 Task: Create a schedule automation trigger every 2 weeks on thursday at 01:00 PM starting onApril 1, 2022.
Action: Mouse moved to (899, 265)
Screenshot: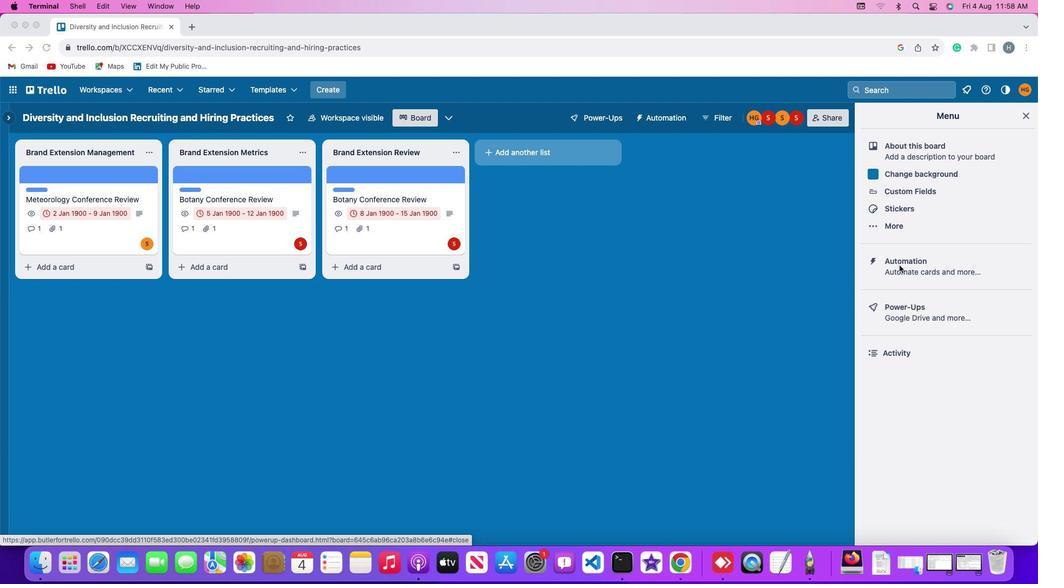 
Action: Mouse pressed left at (899, 265)
Screenshot: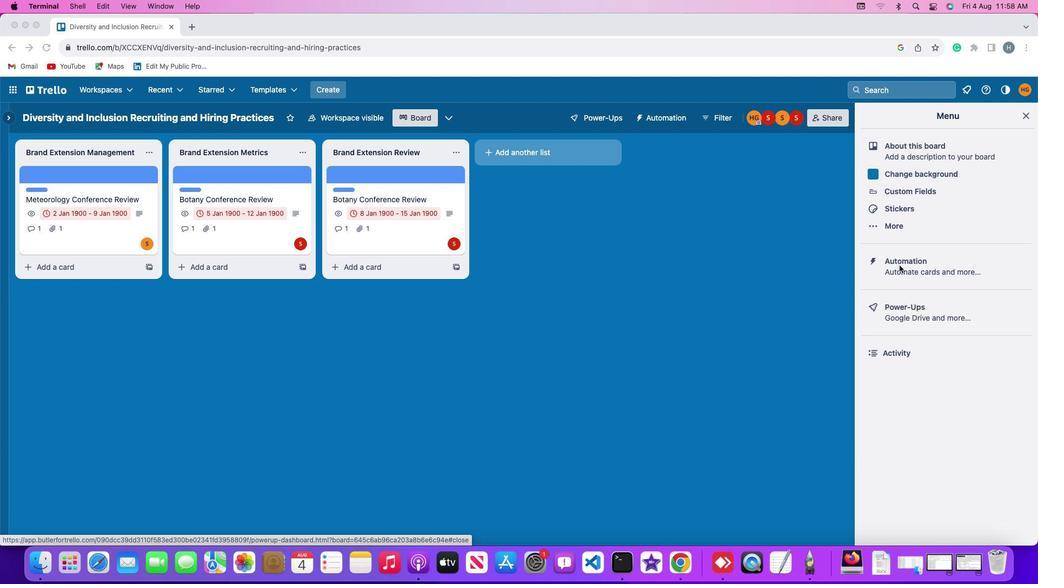 
Action: Mouse moved to (906, 265)
Screenshot: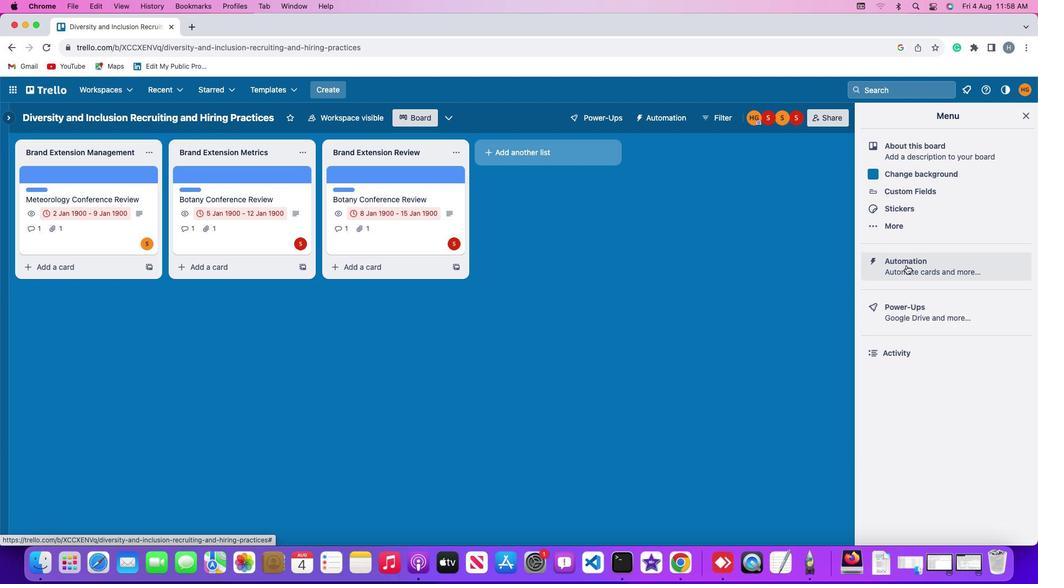
Action: Mouse pressed left at (906, 265)
Screenshot: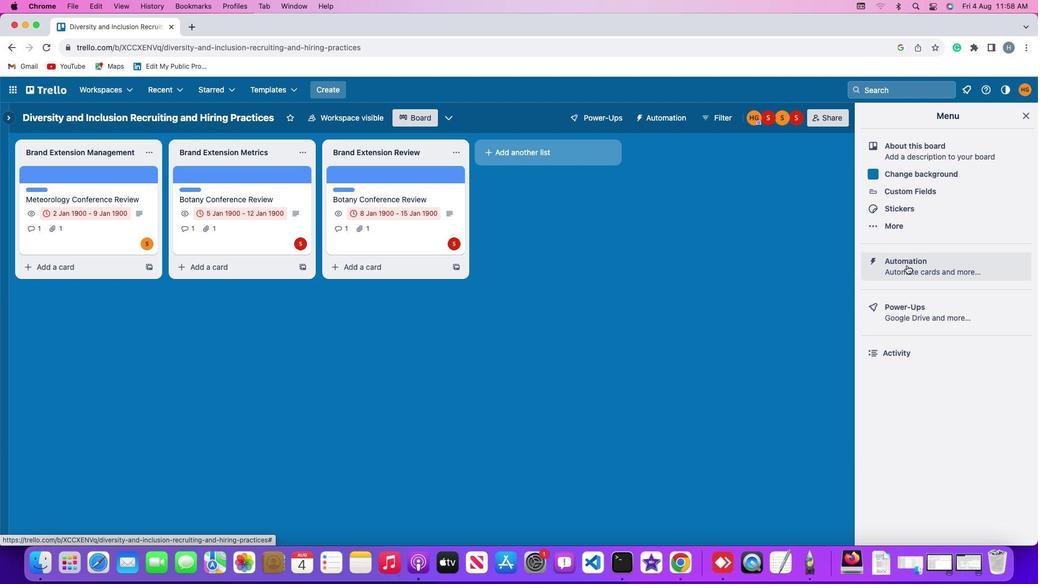 
Action: Mouse moved to (55, 230)
Screenshot: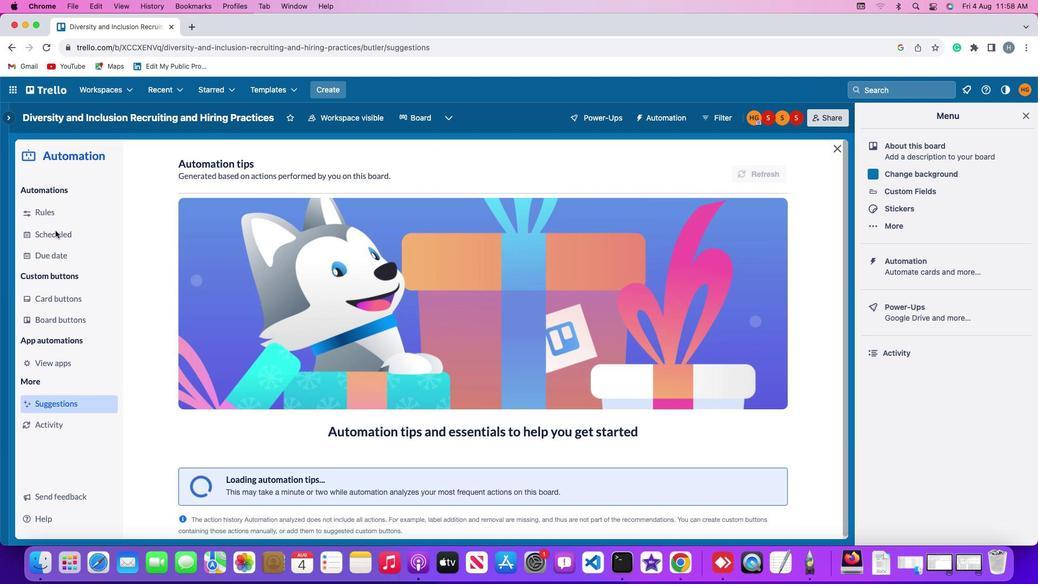 
Action: Mouse pressed left at (55, 230)
Screenshot: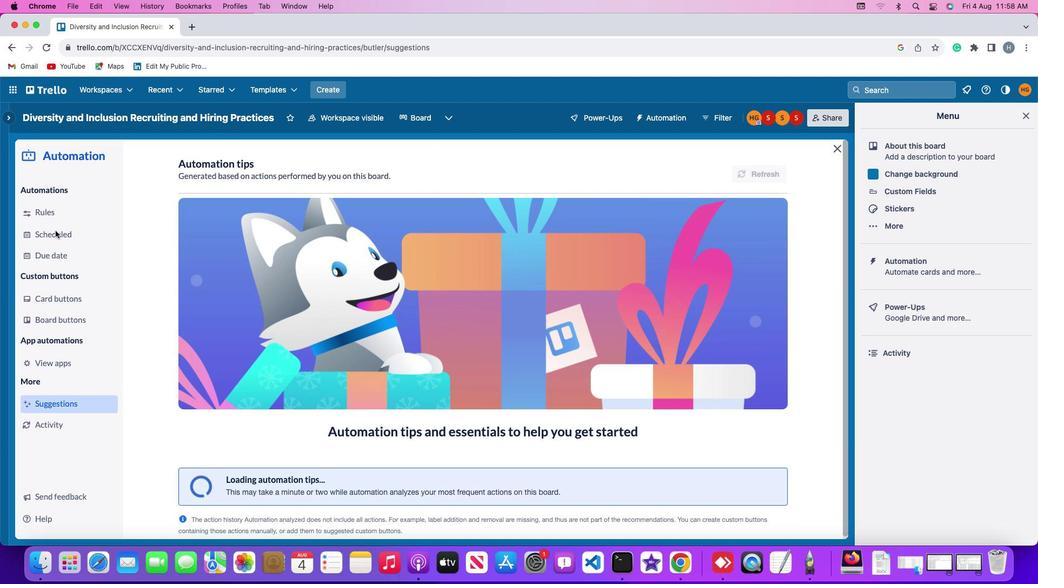 
Action: Mouse moved to (722, 166)
Screenshot: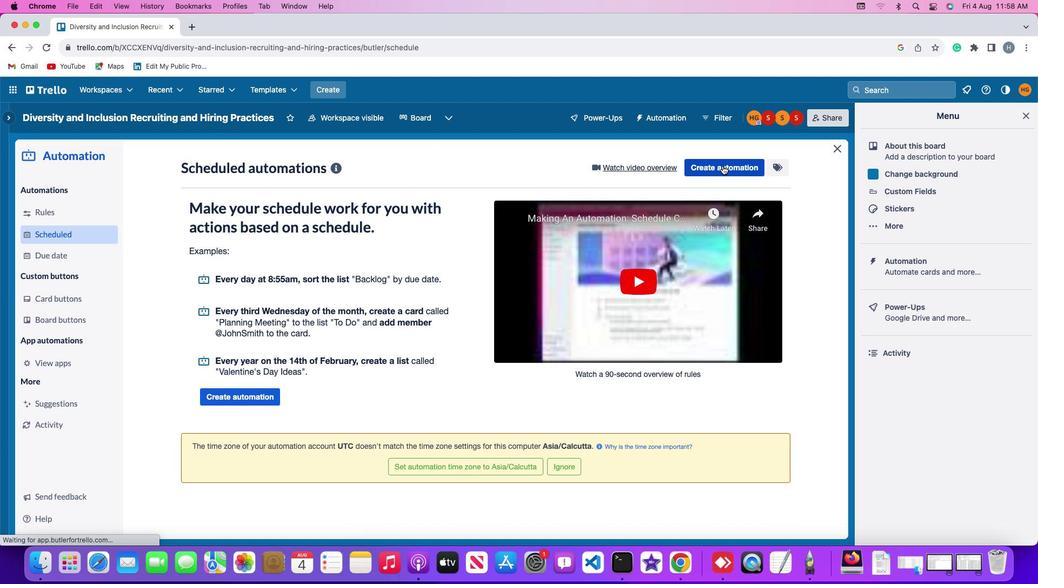 
Action: Mouse pressed left at (722, 166)
Screenshot: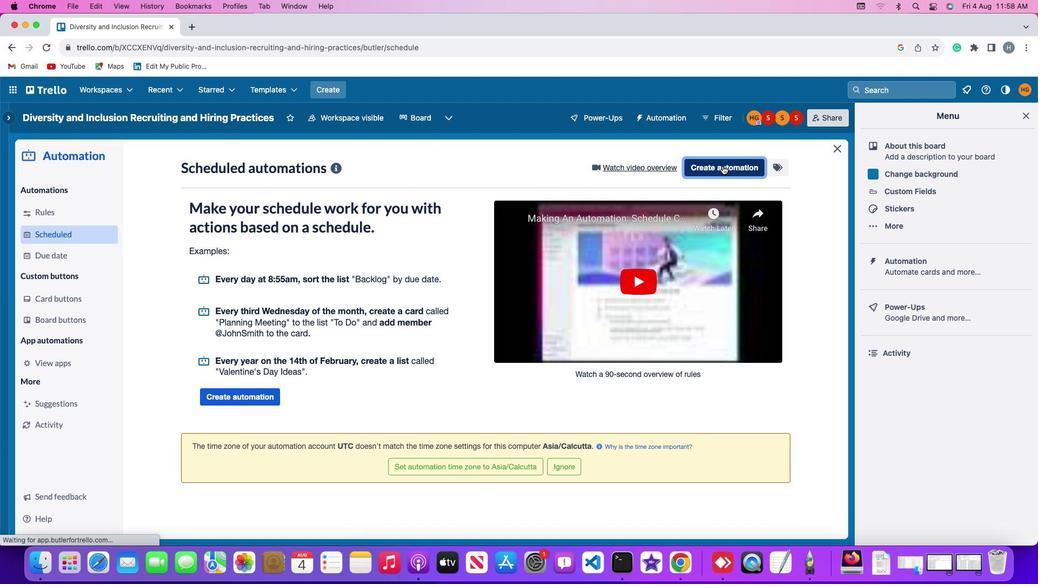 
Action: Mouse moved to (532, 274)
Screenshot: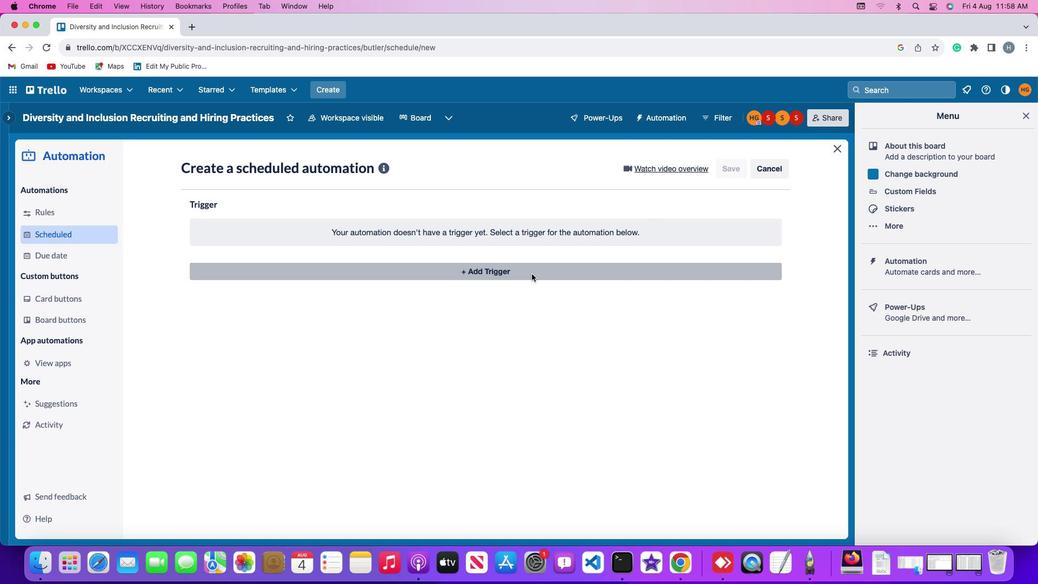 
Action: Mouse pressed left at (532, 274)
Screenshot: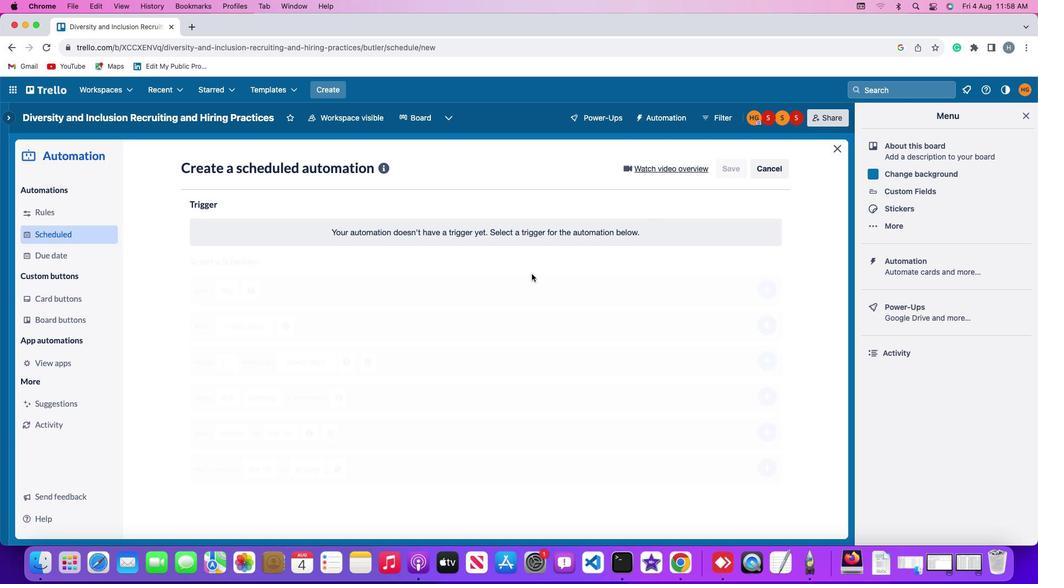 
Action: Mouse moved to (226, 379)
Screenshot: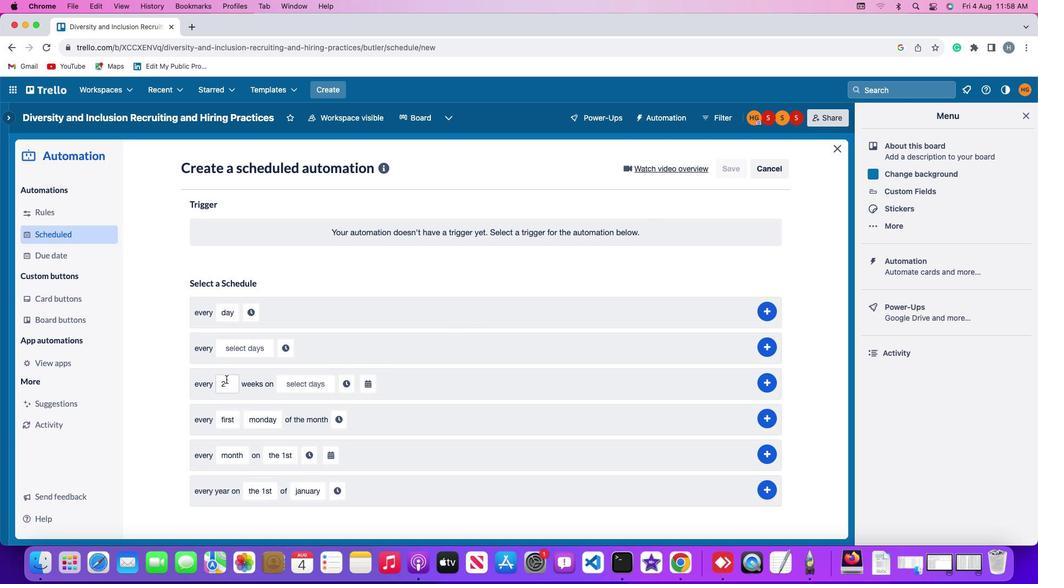 
Action: Mouse pressed left at (226, 379)
Screenshot: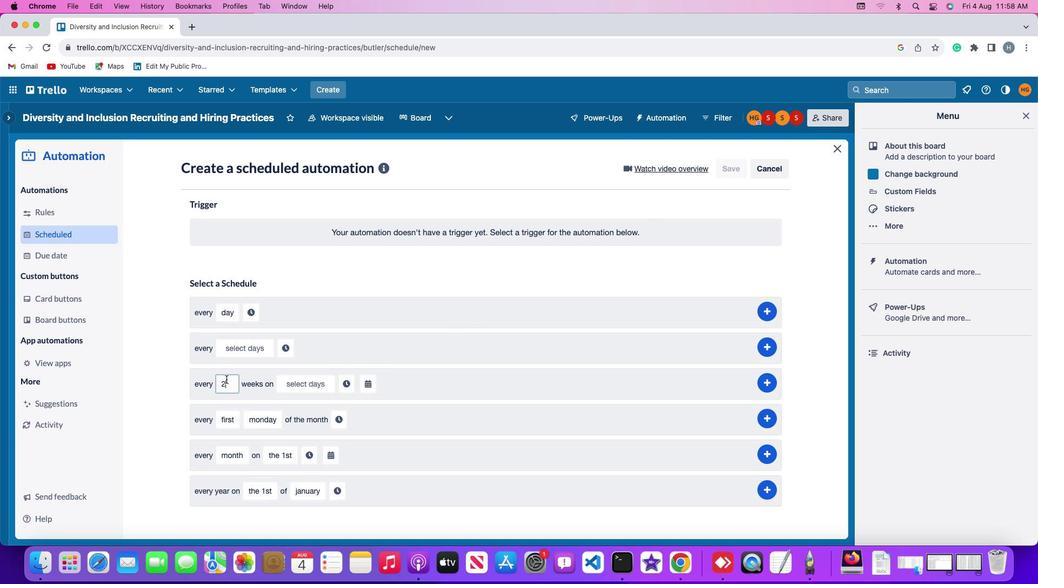 
Action: Mouse moved to (226, 379)
Screenshot: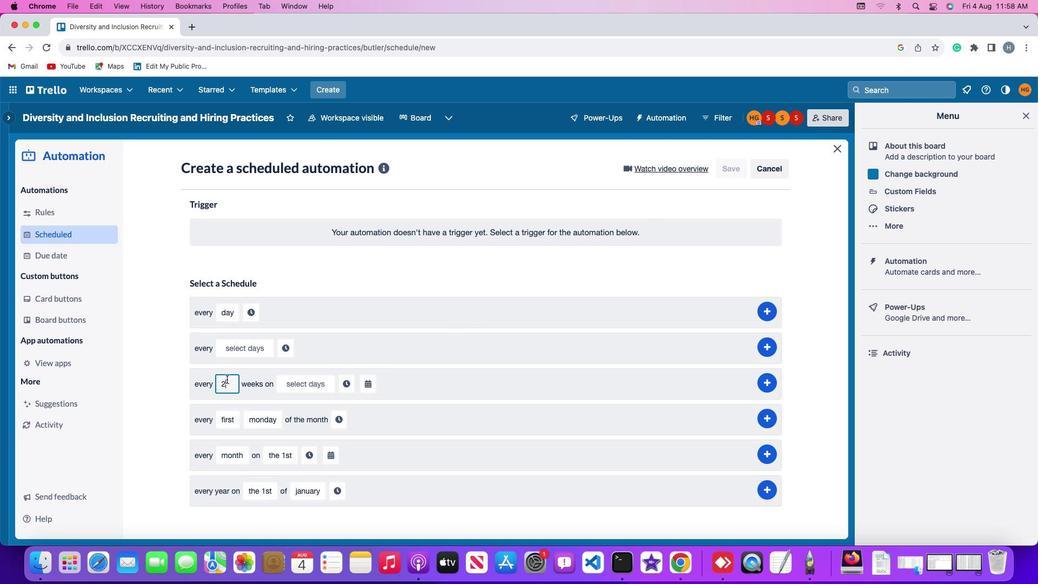 
Action: Key pressed Key.backspace'2'
Screenshot: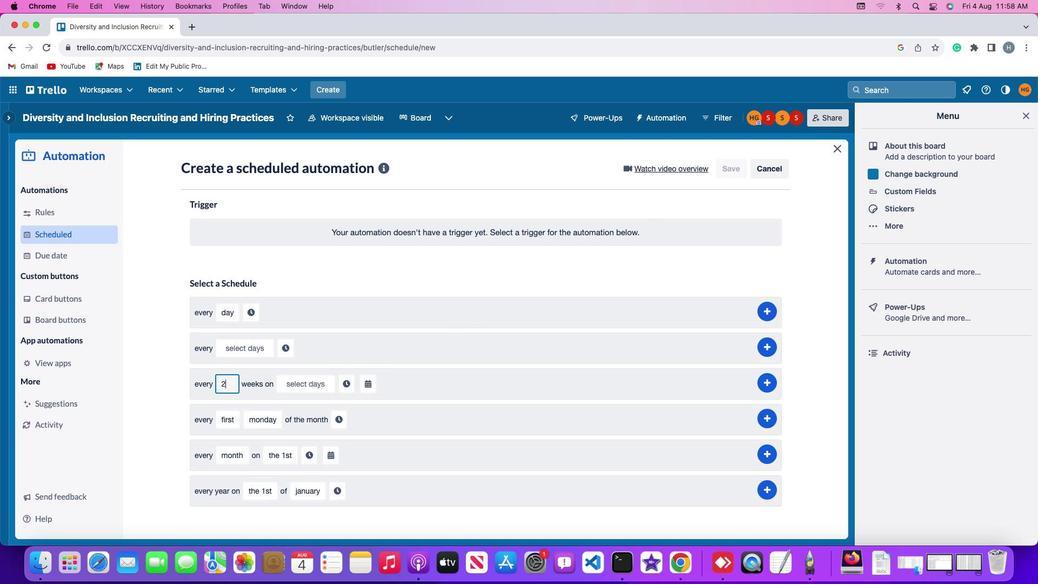 
Action: Mouse moved to (310, 294)
Screenshot: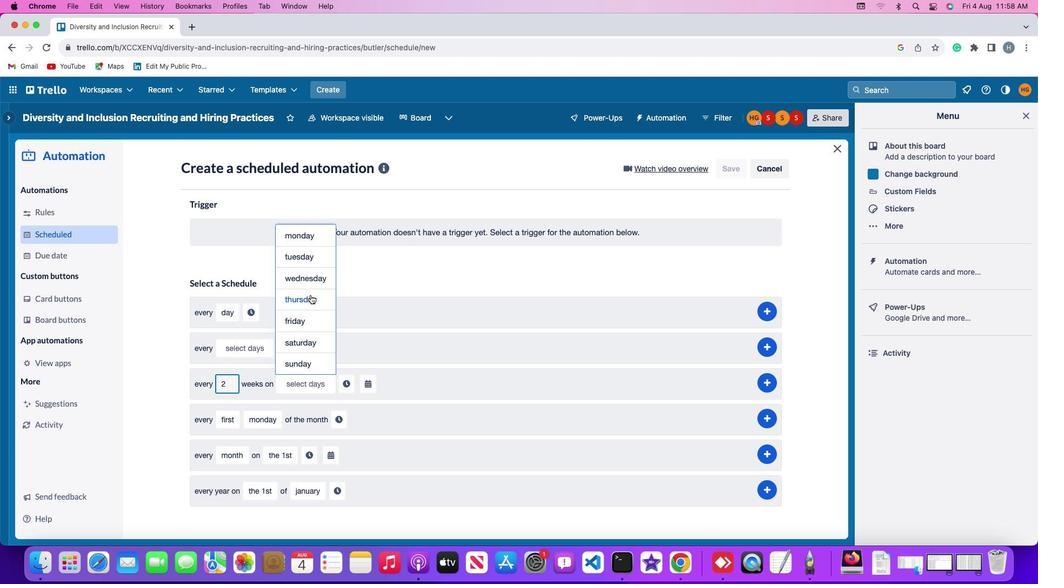 
Action: Mouse pressed left at (310, 294)
Screenshot: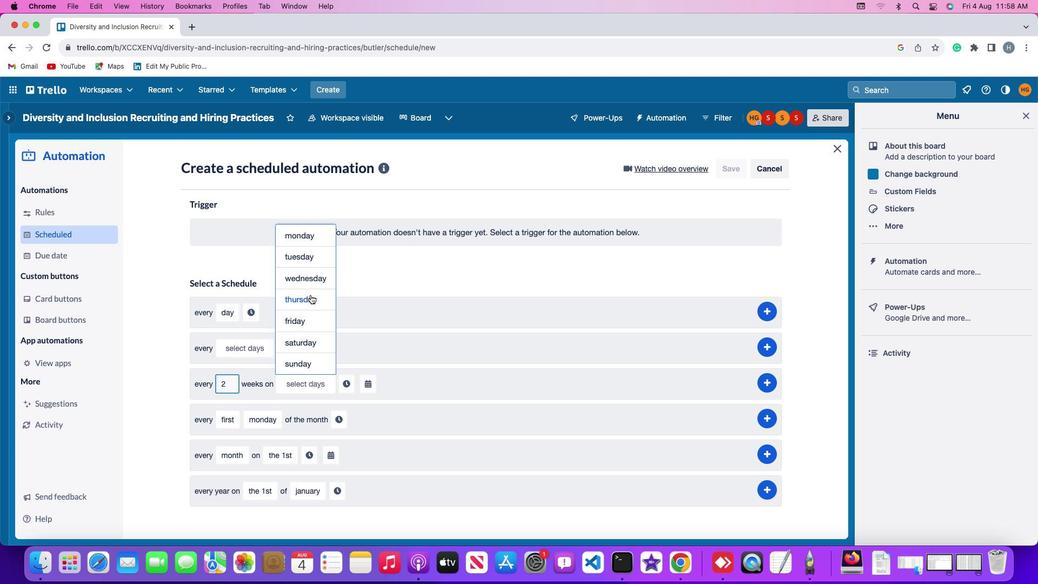 
Action: Mouse moved to (354, 381)
Screenshot: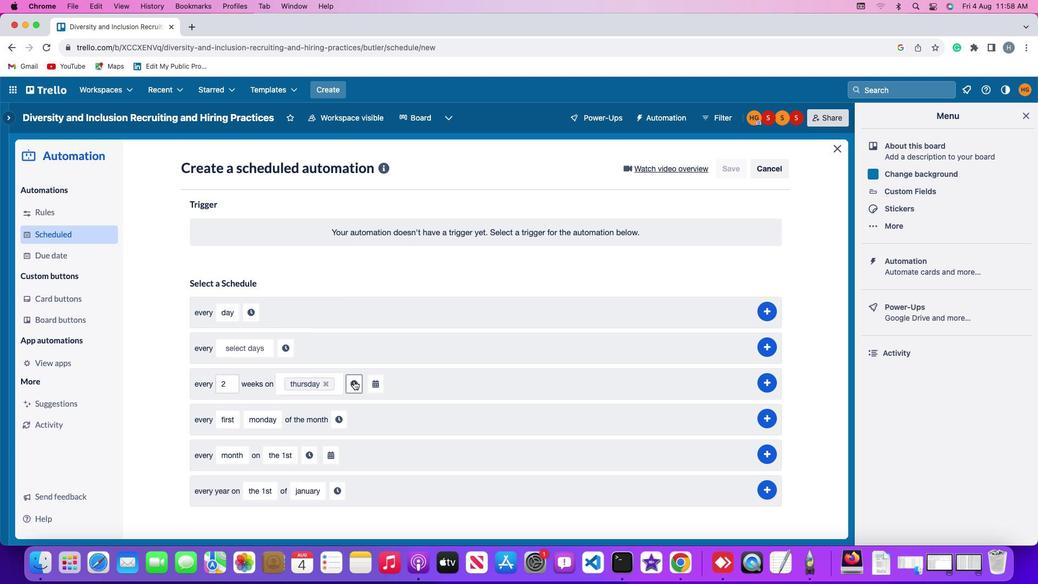 
Action: Mouse pressed left at (354, 381)
Screenshot: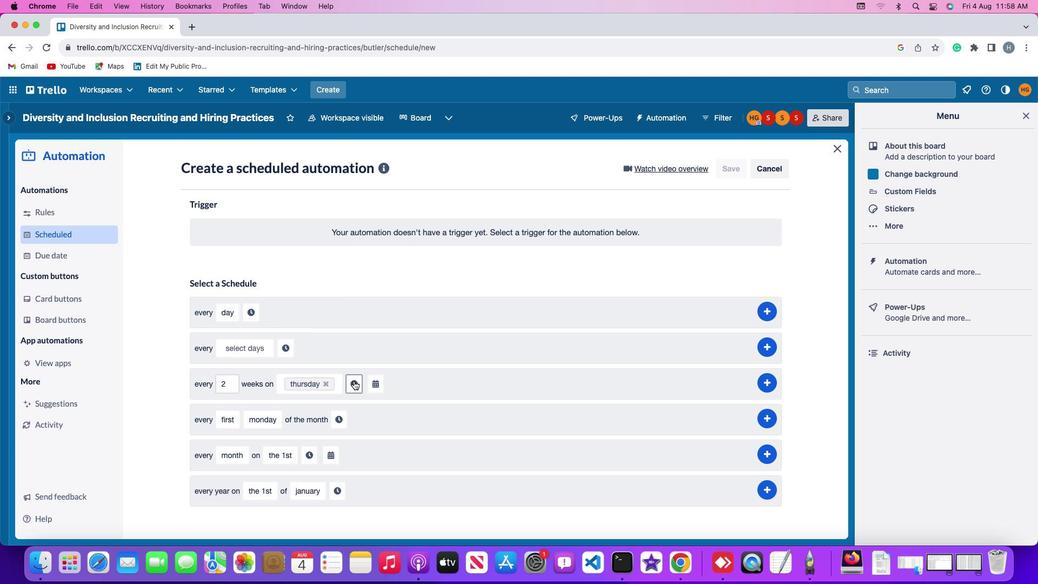 
Action: Mouse moved to (377, 386)
Screenshot: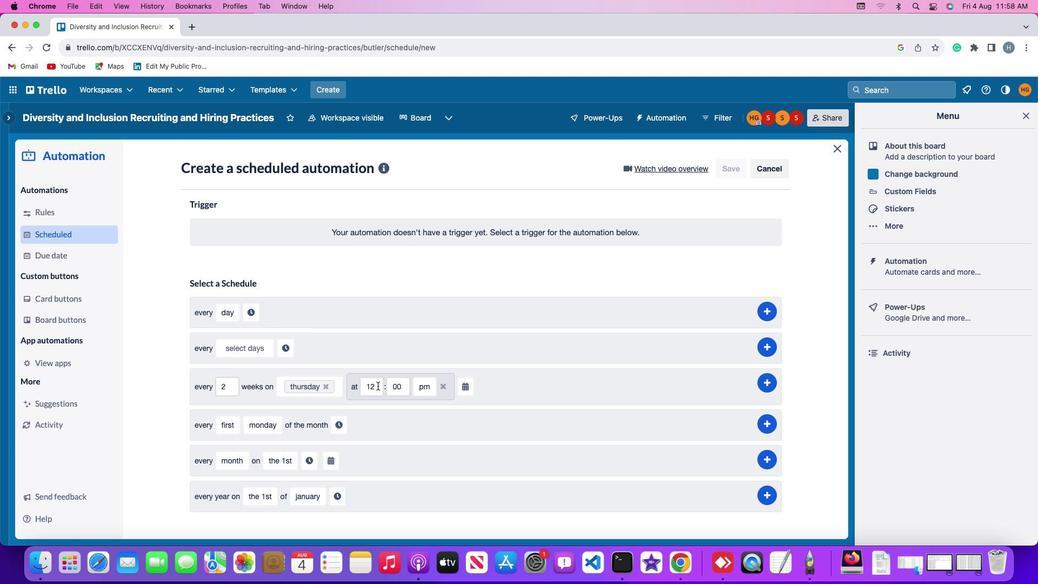 
Action: Mouse pressed left at (377, 386)
Screenshot: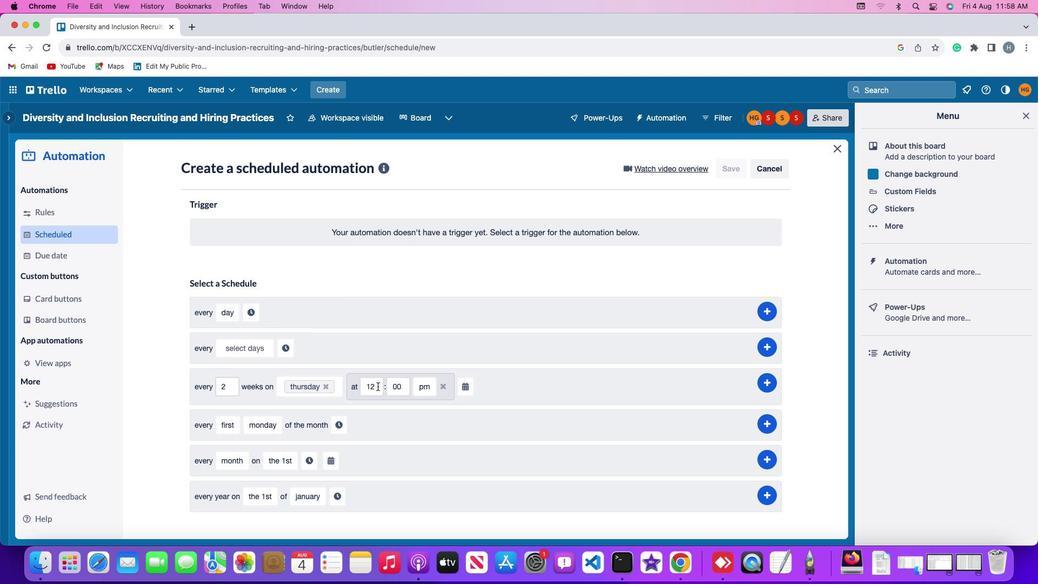 
Action: Mouse moved to (377, 386)
Screenshot: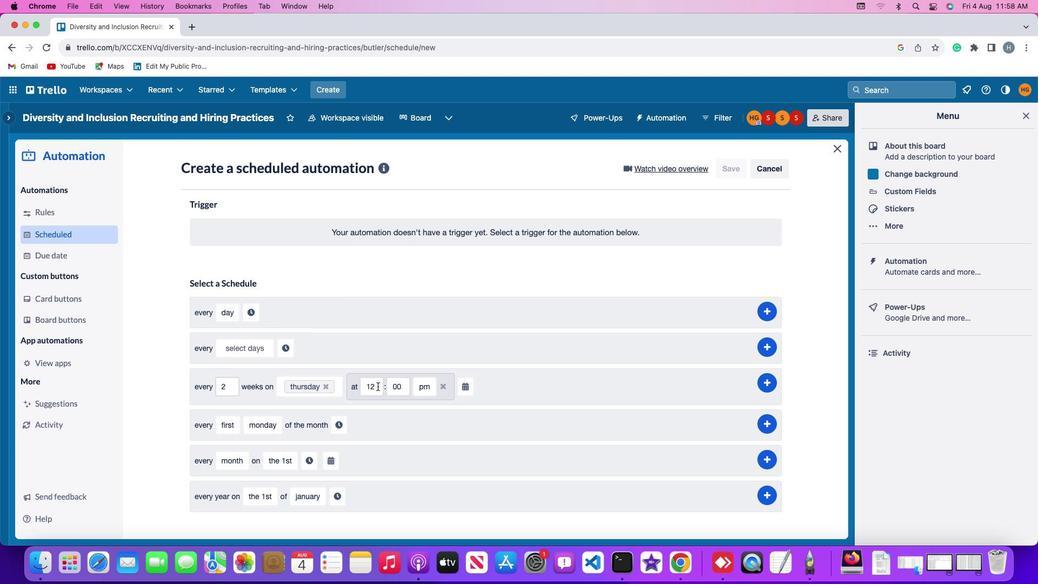 
Action: Key pressed Key.backspace
Screenshot: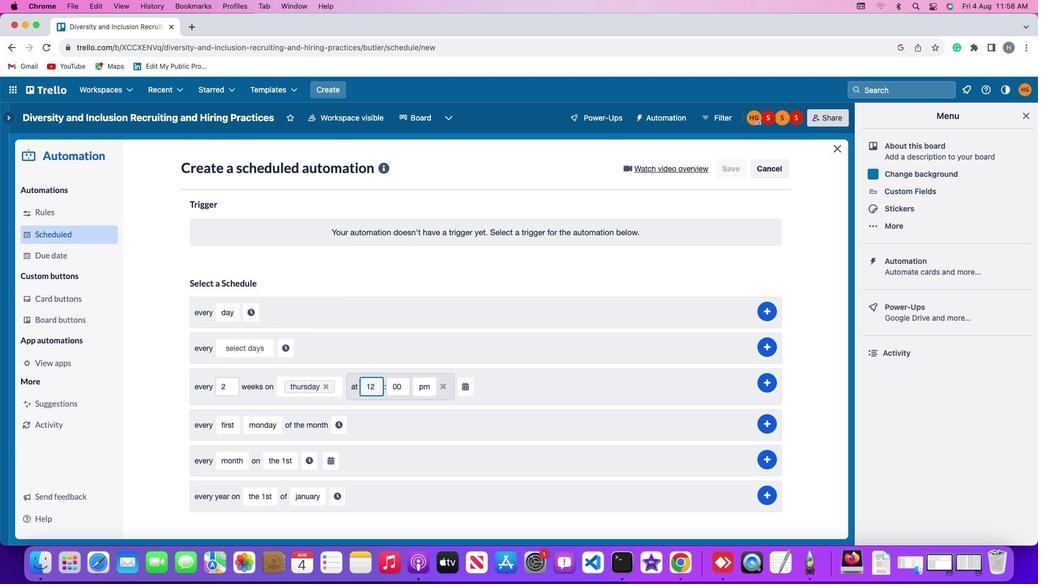 
Action: Mouse moved to (426, 425)
Screenshot: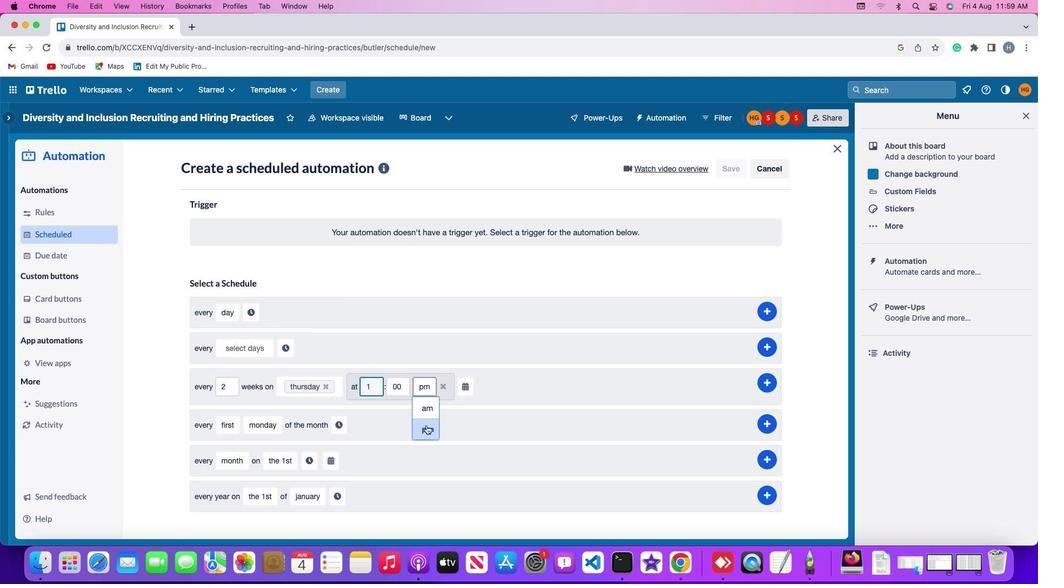 
Action: Mouse pressed left at (426, 425)
Screenshot: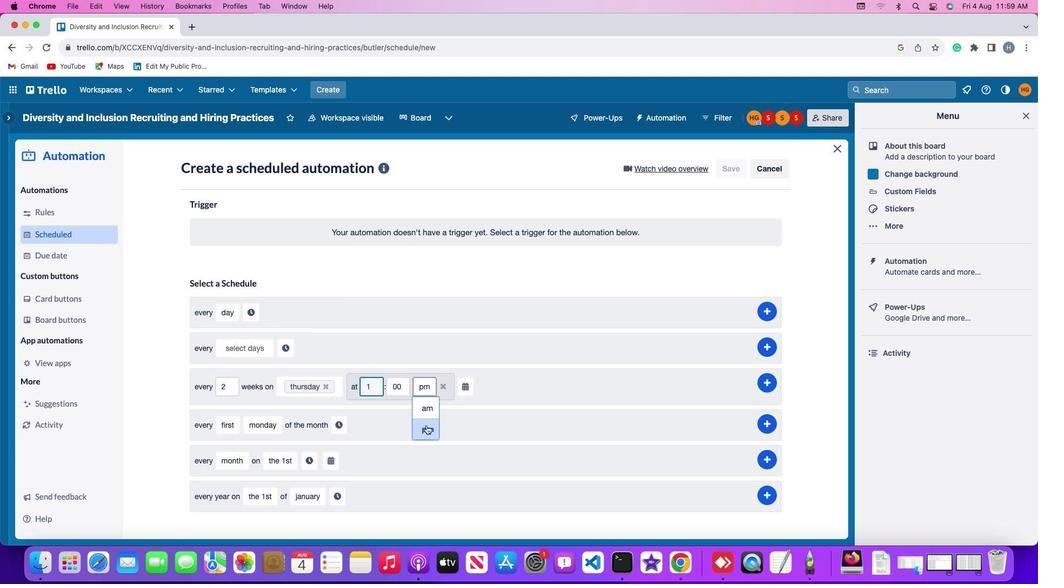 
Action: Mouse moved to (466, 386)
Screenshot: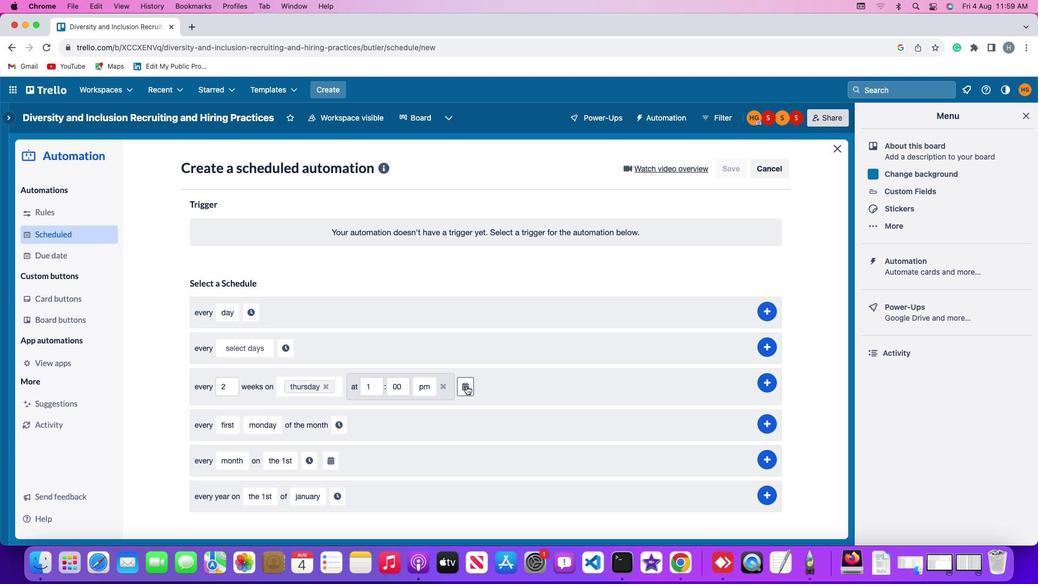 
Action: Mouse pressed left at (466, 386)
Screenshot: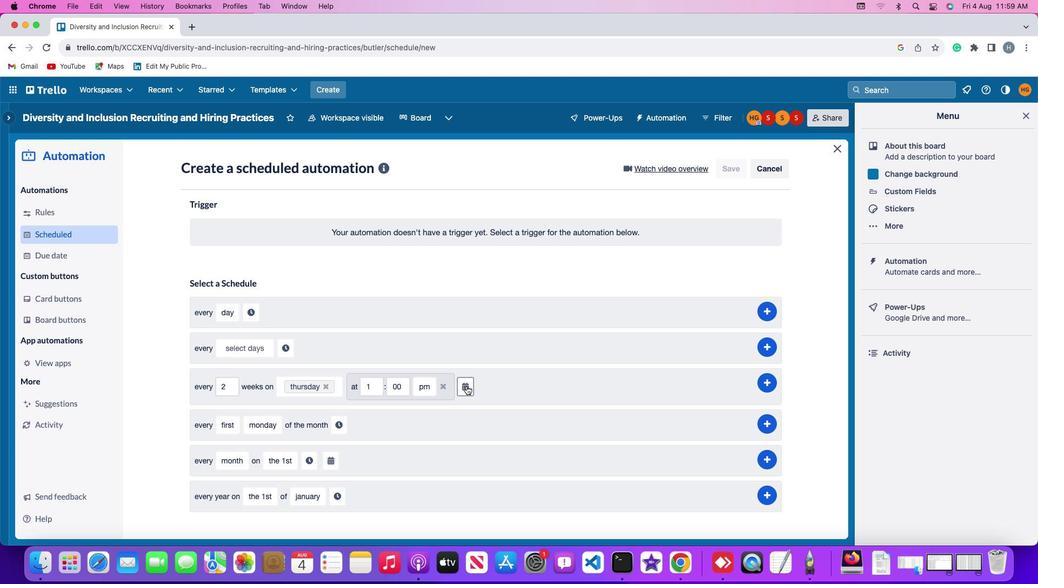 
Action: Mouse moved to (519, 337)
Screenshot: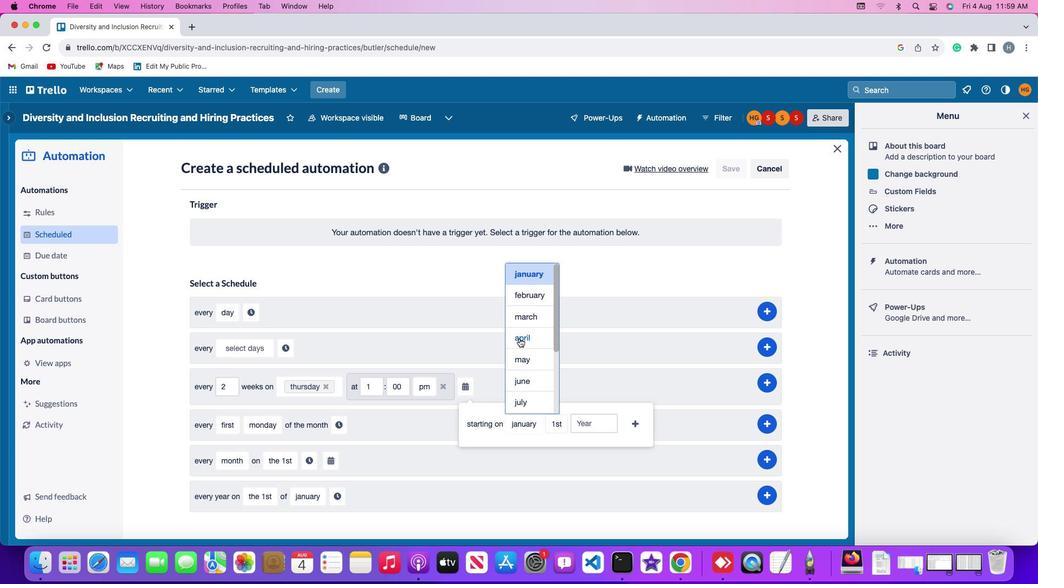 
Action: Mouse pressed left at (519, 337)
Screenshot: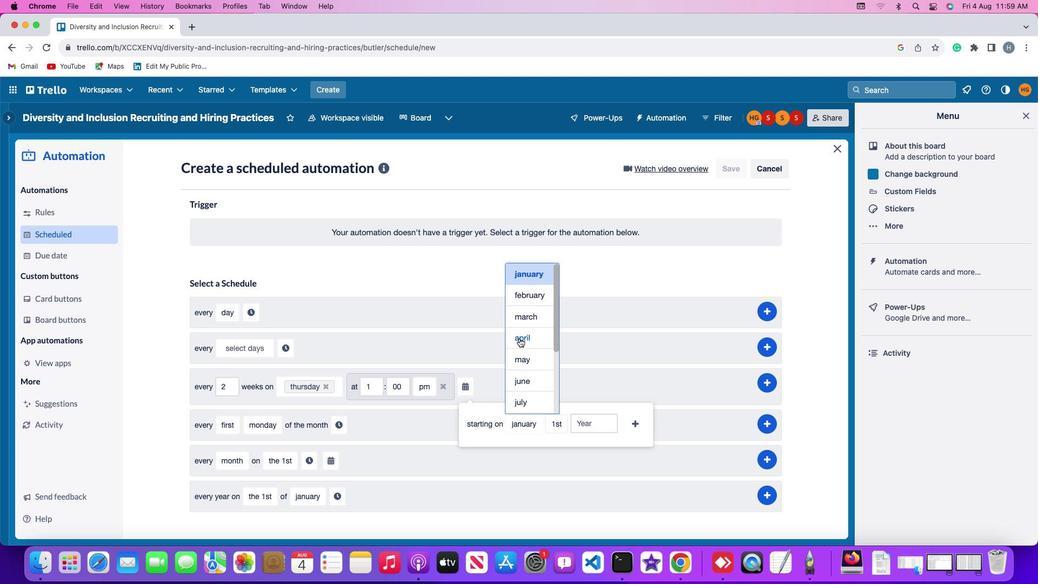
Action: Mouse moved to (551, 275)
Screenshot: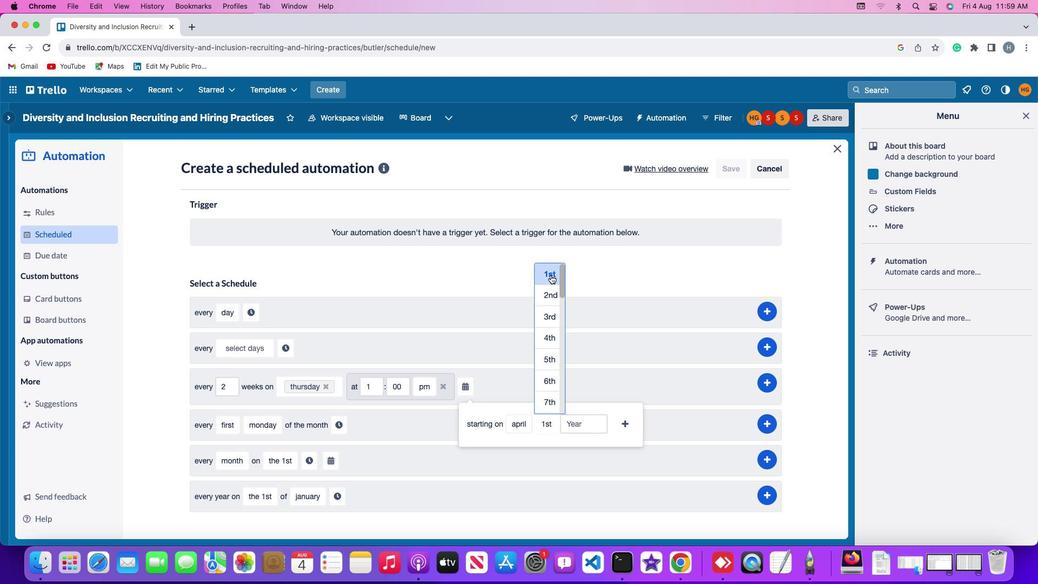 
Action: Mouse pressed left at (551, 275)
Screenshot: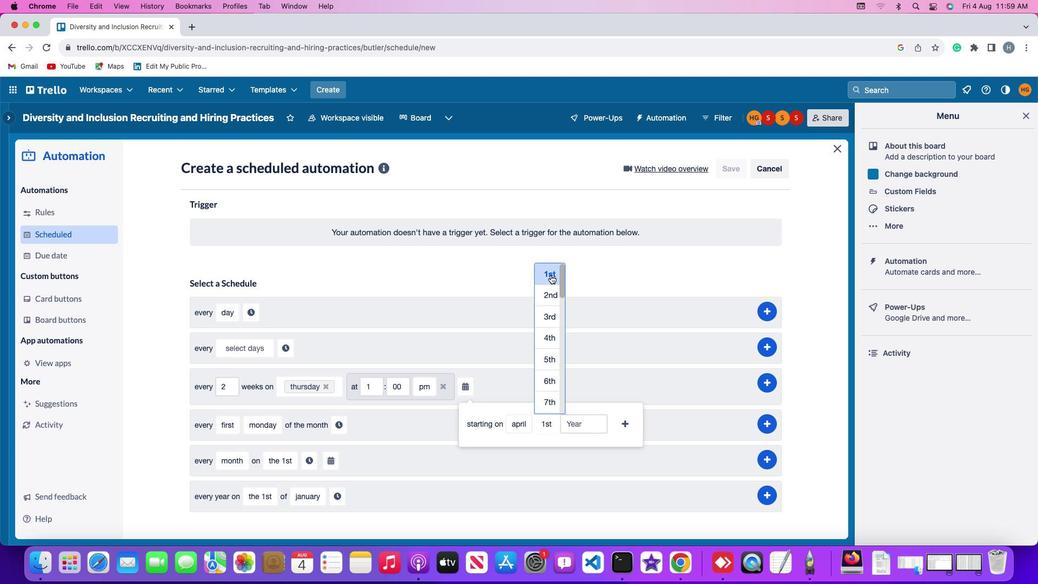 
Action: Mouse moved to (593, 422)
Screenshot: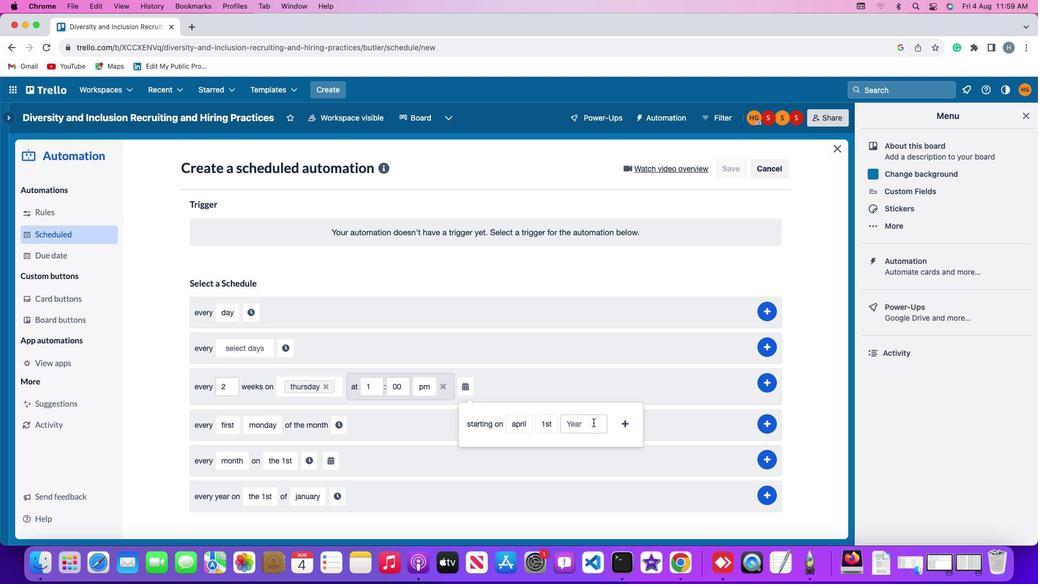 
Action: Mouse pressed left at (593, 422)
Screenshot: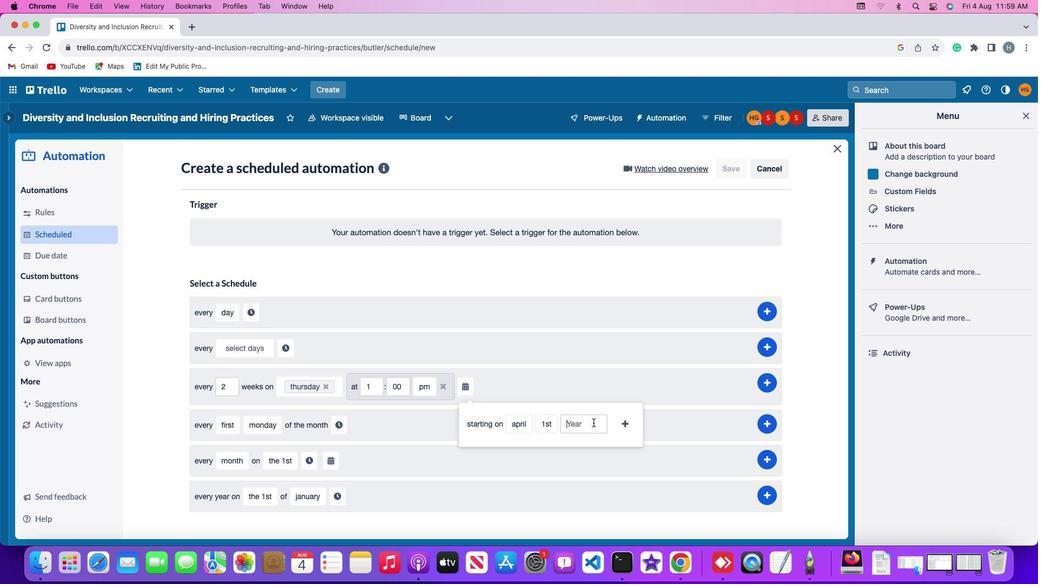 
Action: Key pressed '2''0''2''2'
Screenshot: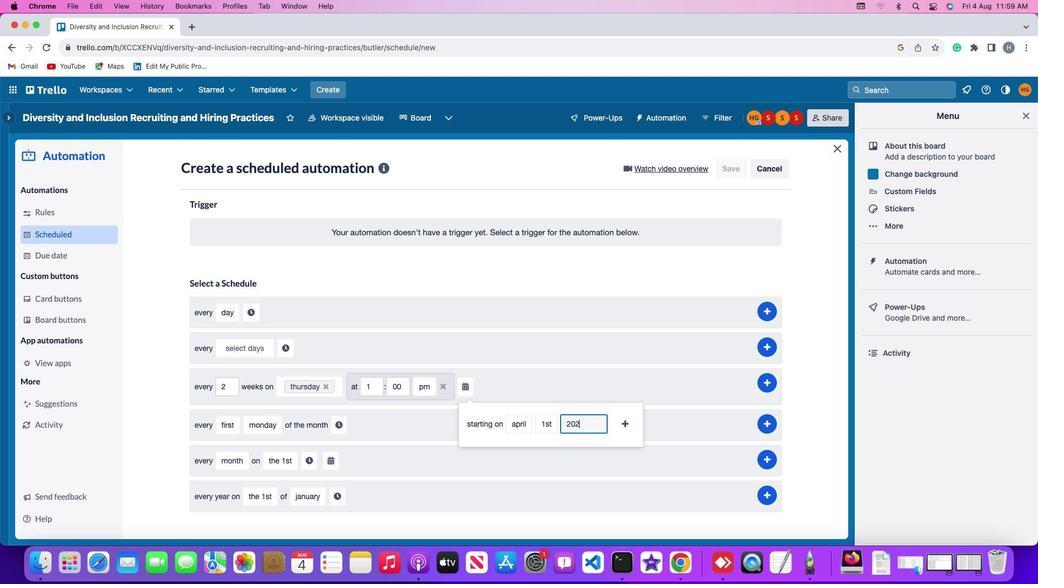
Action: Mouse moved to (624, 421)
Screenshot: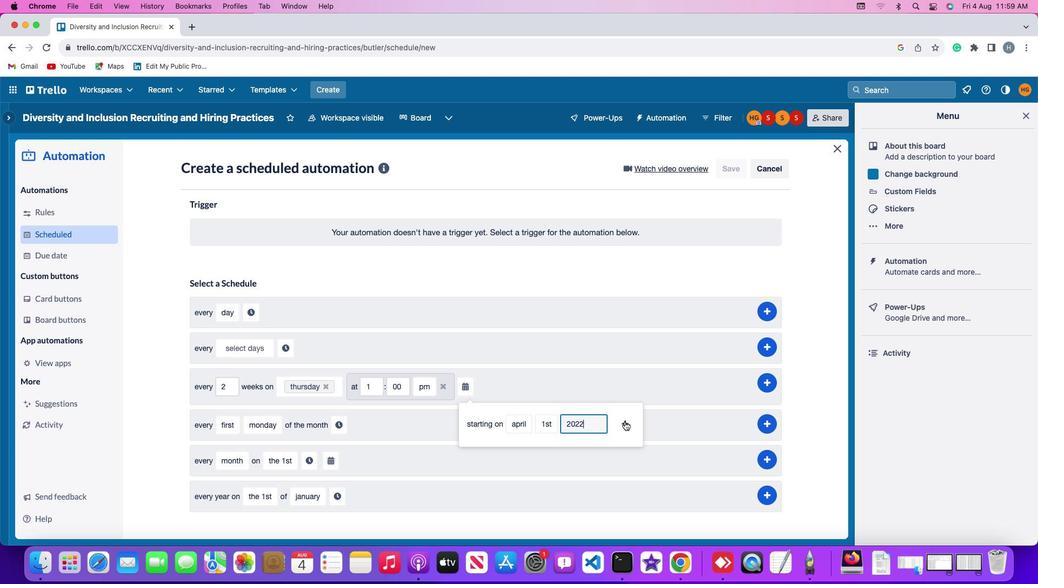 
Action: Mouse pressed left at (624, 421)
Screenshot: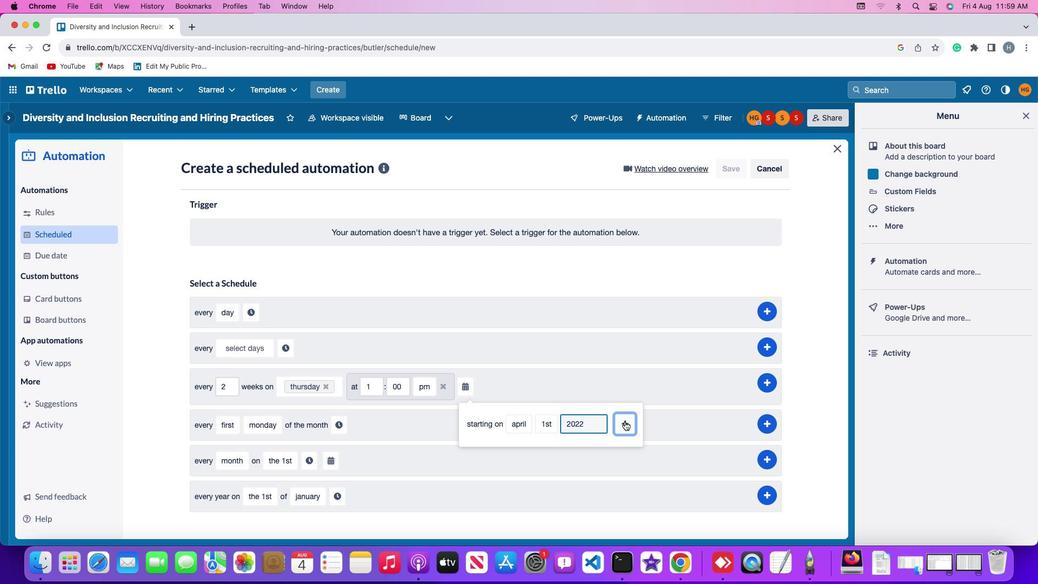 
Action: Mouse moved to (767, 379)
Screenshot: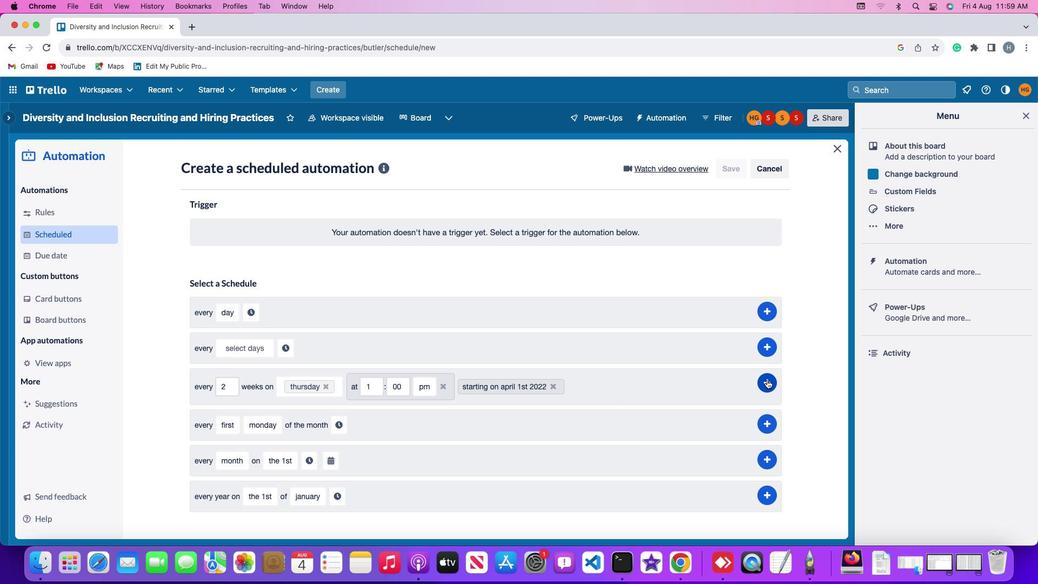 
Action: Mouse pressed left at (767, 379)
Screenshot: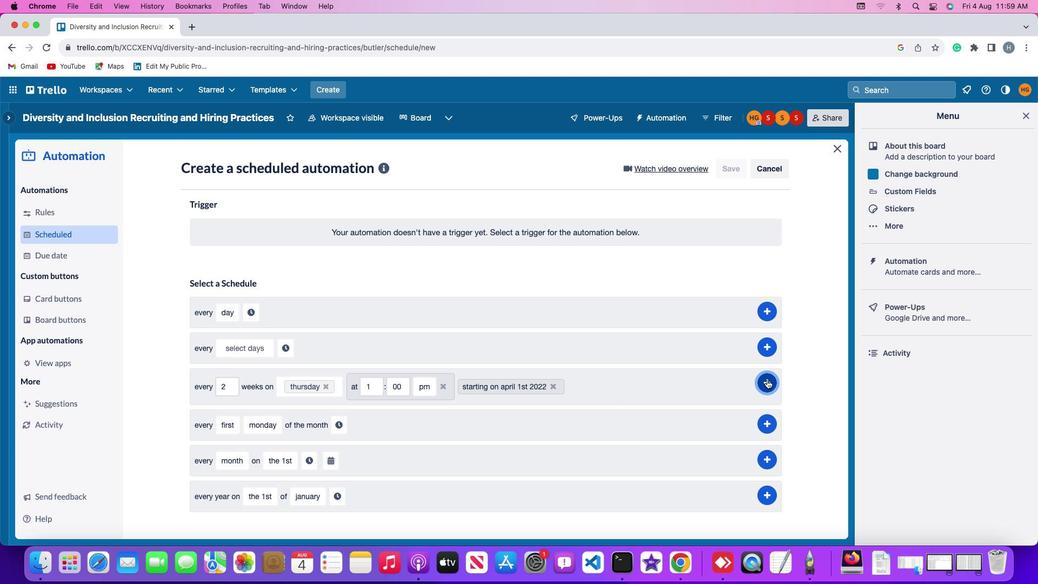 
Action: Mouse moved to (689, 272)
Screenshot: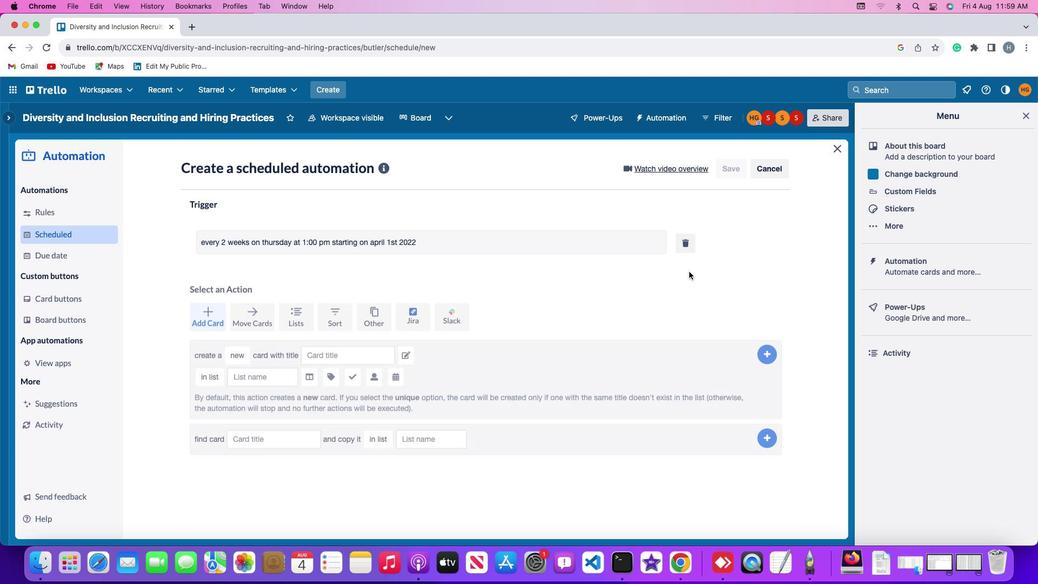 
